 Task: Assign carxxstreet791@gmail.com as Assignee of Issue Issue0000000444 in Backlog  in Scrum Project Project0000000089 in Jira. Assign carxxstreet791@gmail.com as Assignee of Issue Issue0000000445 in Backlog  in Scrum Project Project0000000089 in Jira. Assign parteek.ku2001@gmail.com as Assignee of Issue Issue0000000446 in Backlog  in Scrum Project Project0000000090 in Jira. Assign parteek.ku2001@gmail.com as Assignee of Issue Issue0000000447 in Backlog  in Scrum Project Project0000000090 in Jira. Assign parteek.ku2001@gmail.com as Assignee of Issue Issue0000000448 in Backlog  in Scrum Project Project0000000090 in Jira
Action: Mouse moved to (853, 338)
Screenshot: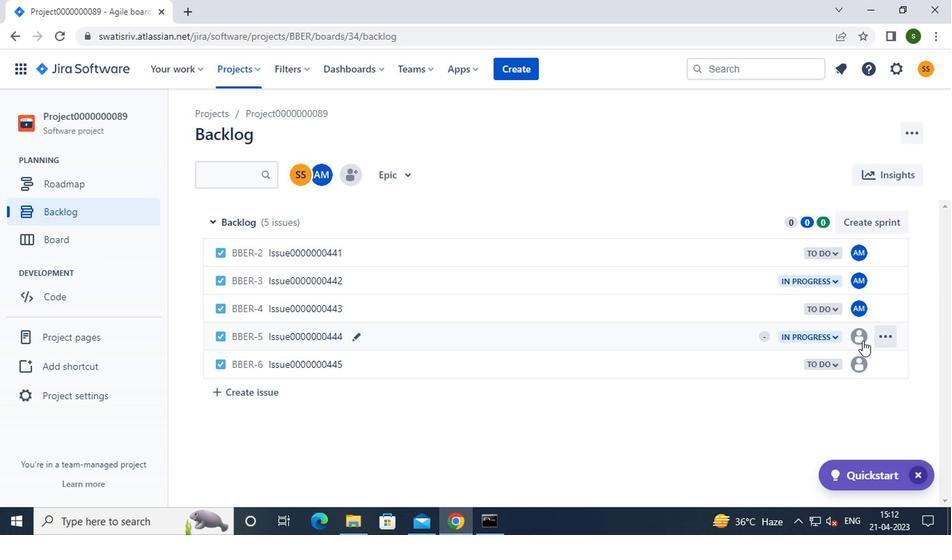 
Action: Mouse pressed left at (853, 338)
Screenshot: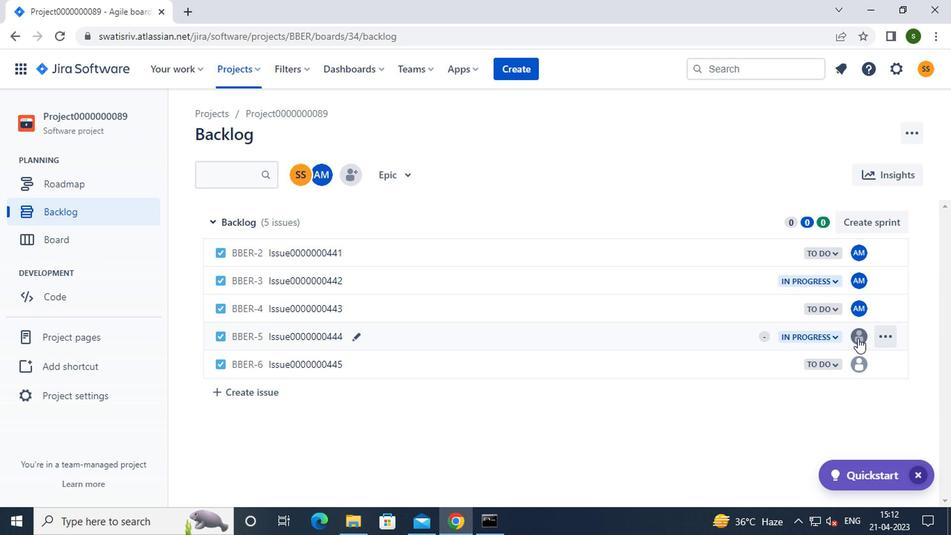 
Action: Mouse moved to (764, 428)
Screenshot: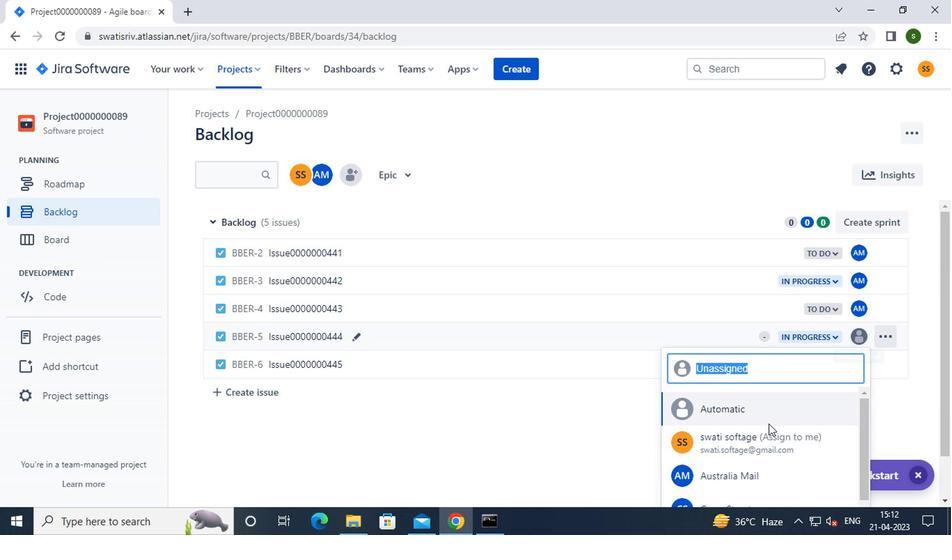 
Action: Mouse scrolled (764, 427) with delta (0, 0)
Screenshot: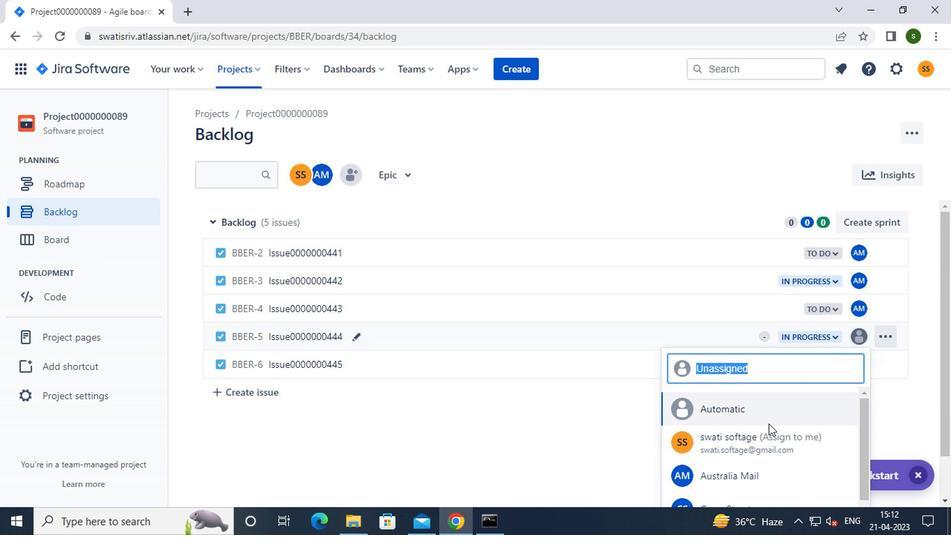 
Action: Mouse moved to (756, 443)
Screenshot: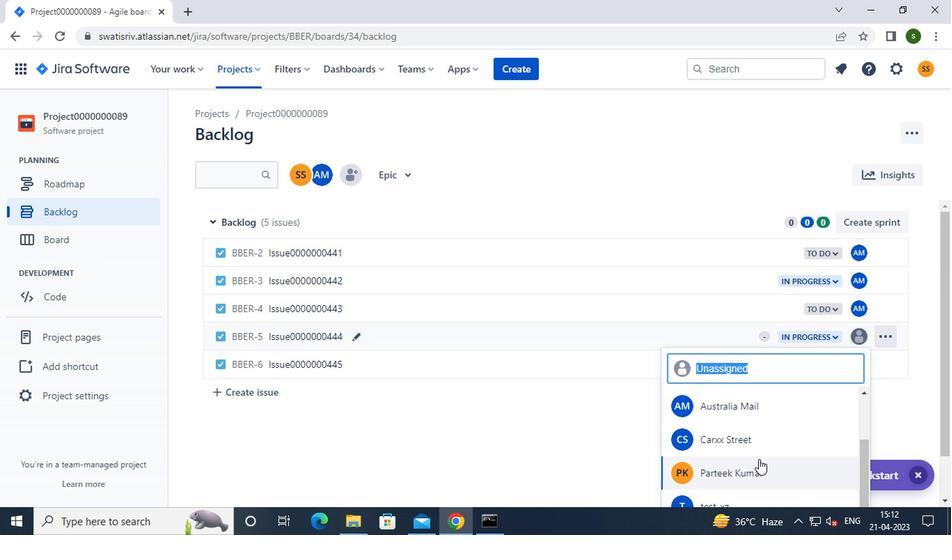 
Action: Mouse pressed left at (756, 443)
Screenshot: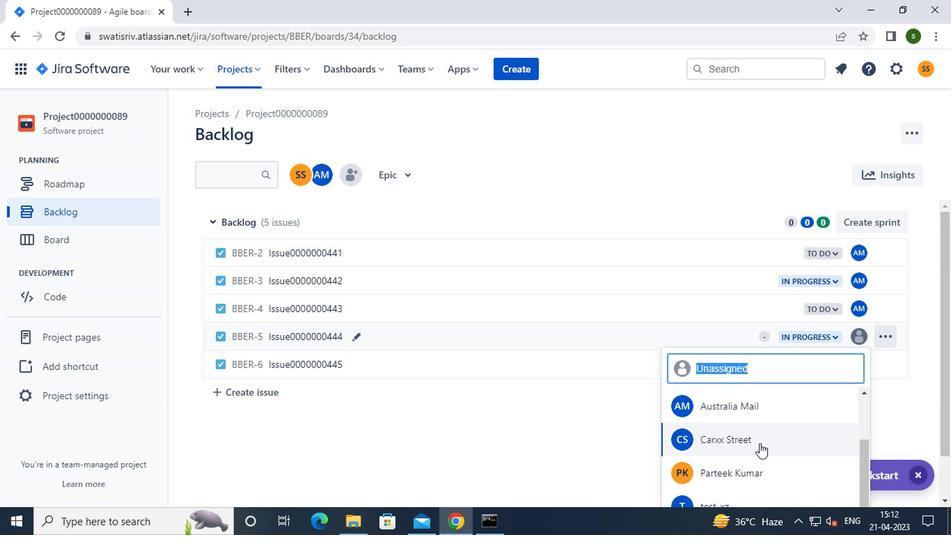 
Action: Mouse moved to (860, 365)
Screenshot: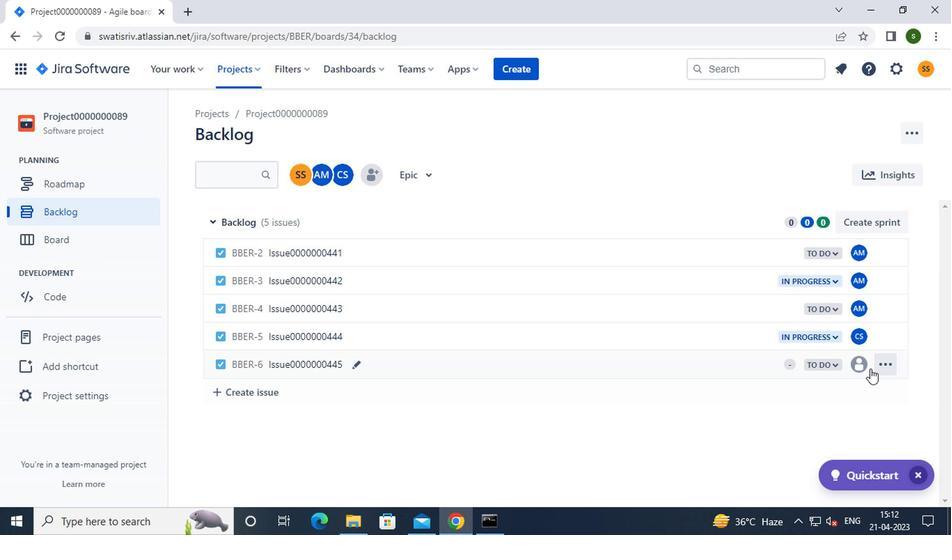 
Action: Mouse pressed left at (860, 365)
Screenshot: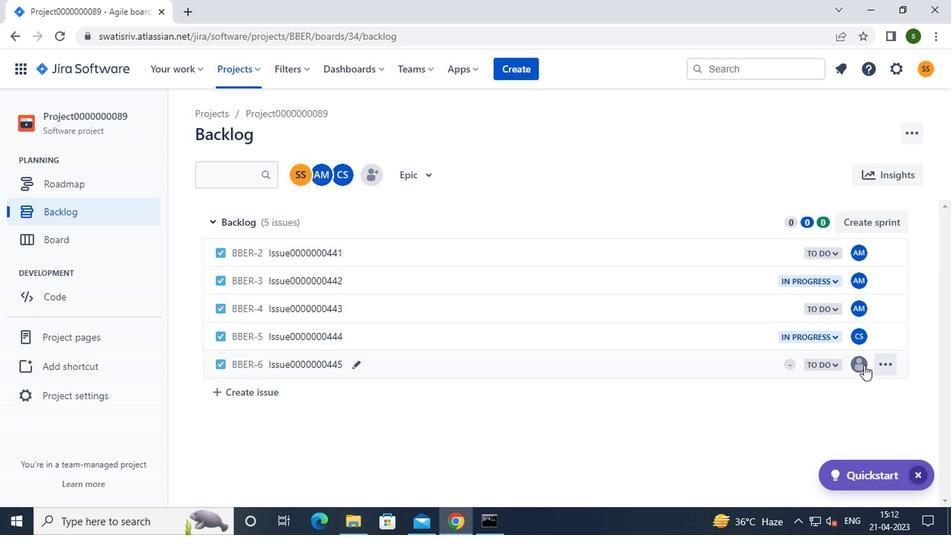 
Action: Mouse moved to (782, 421)
Screenshot: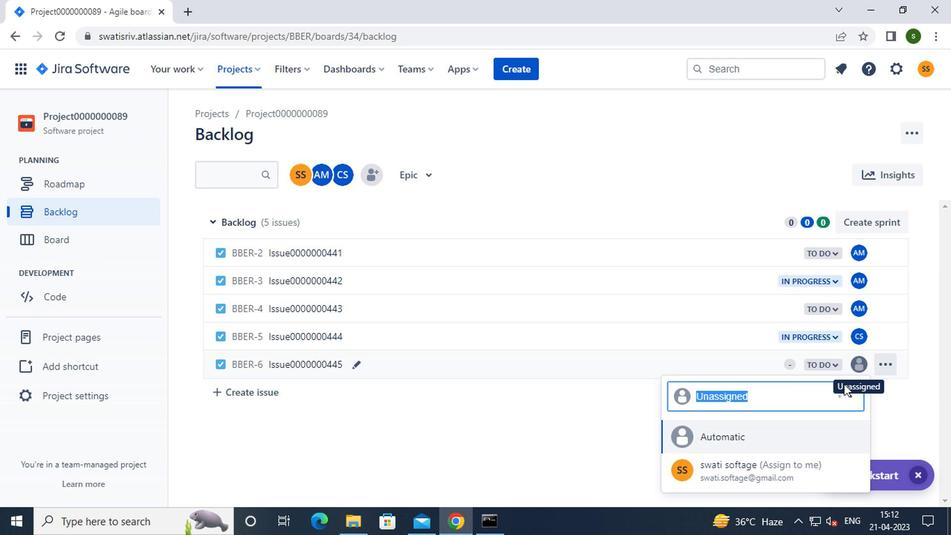 
Action: Mouse scrolled (782, 420) with delta (0, 0)
Screenshot: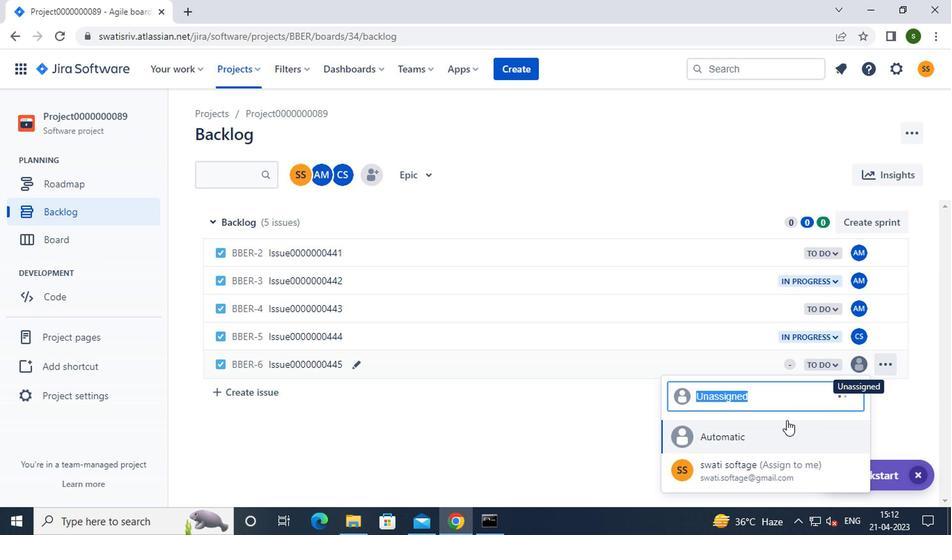 
Action: Mouse moved to (744, 472)
Screenshot: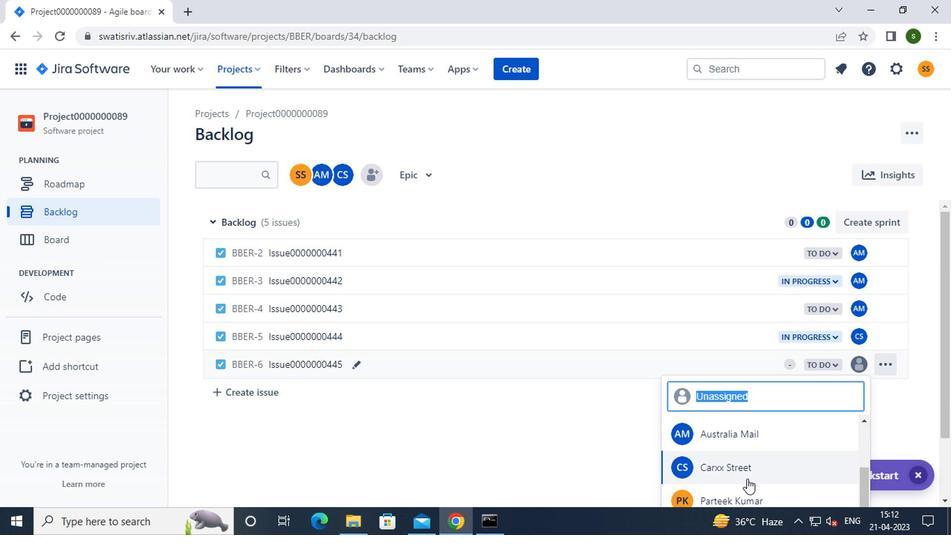 
Action: Mouse pressed left at (744, 472)
Screenshot: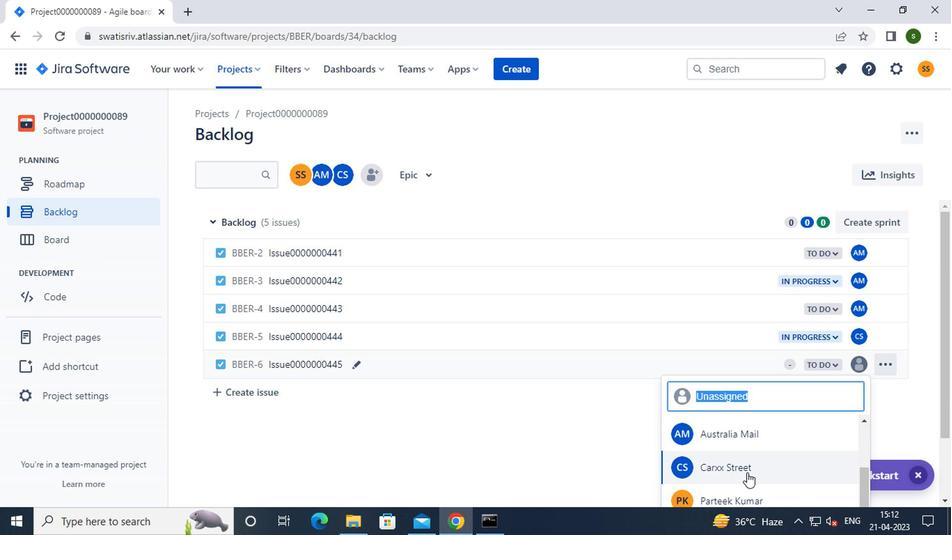 
Action: Mouse moved to (257, 76)
Screenshot: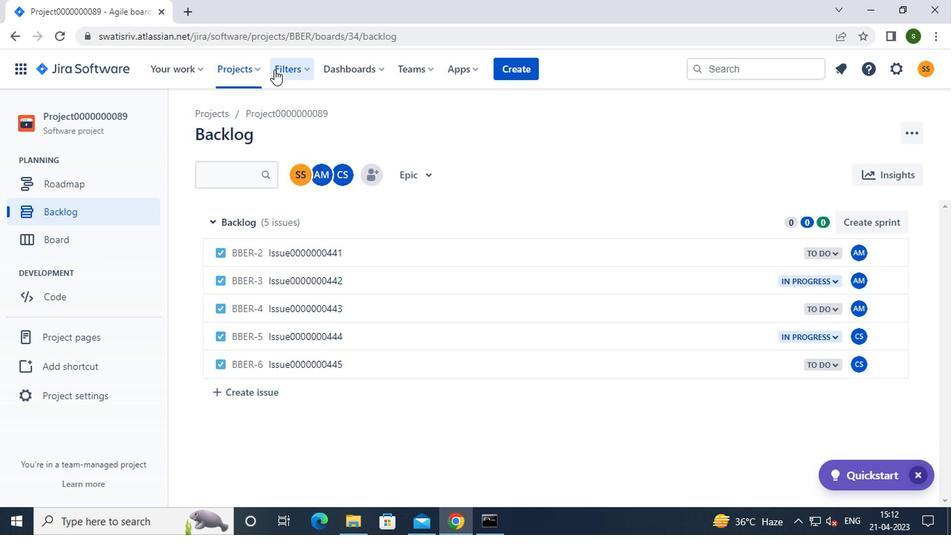 
Action: Mouse pressed left at (257, 76)
Screenshot: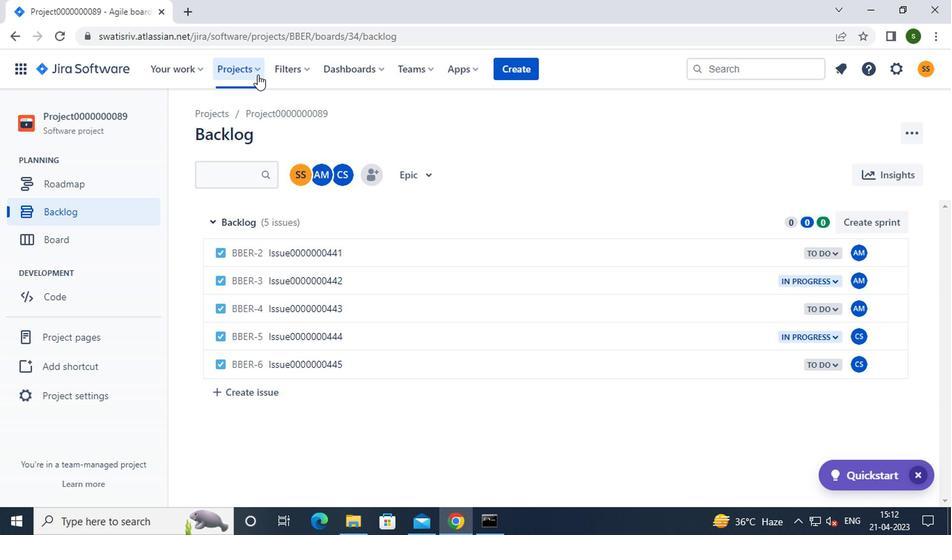 
Action: Mouse moved to (309, 168)
Screenshot: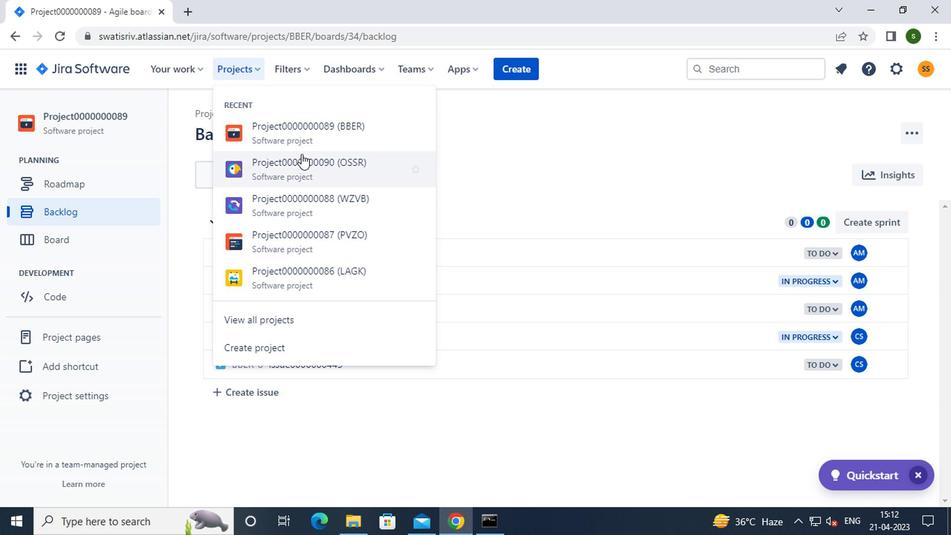 
Action: Mouse pressed left at (309, 168)
Screenshot: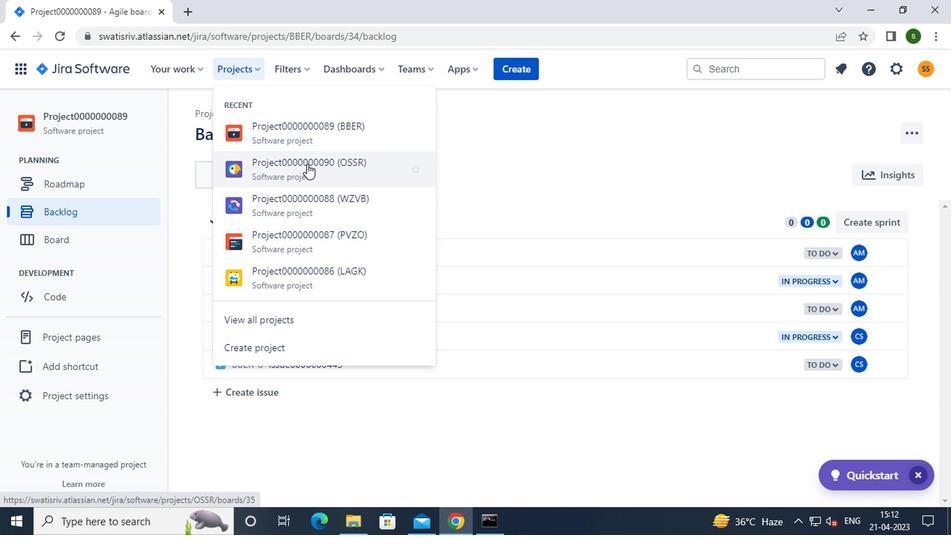 
Action: Mouse moved to (68, 214)
Screenshot: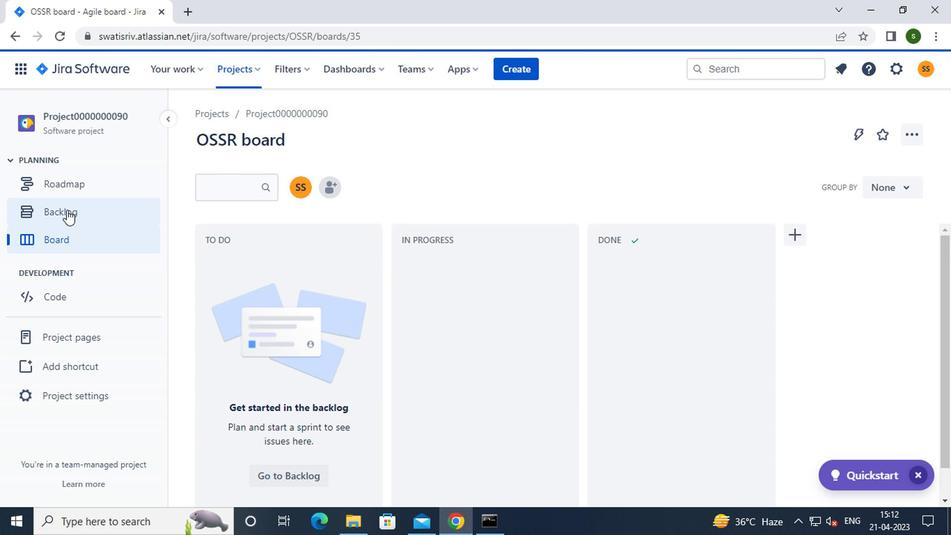 
Action: Mouse pressed left at (68, 214)
Screenshot: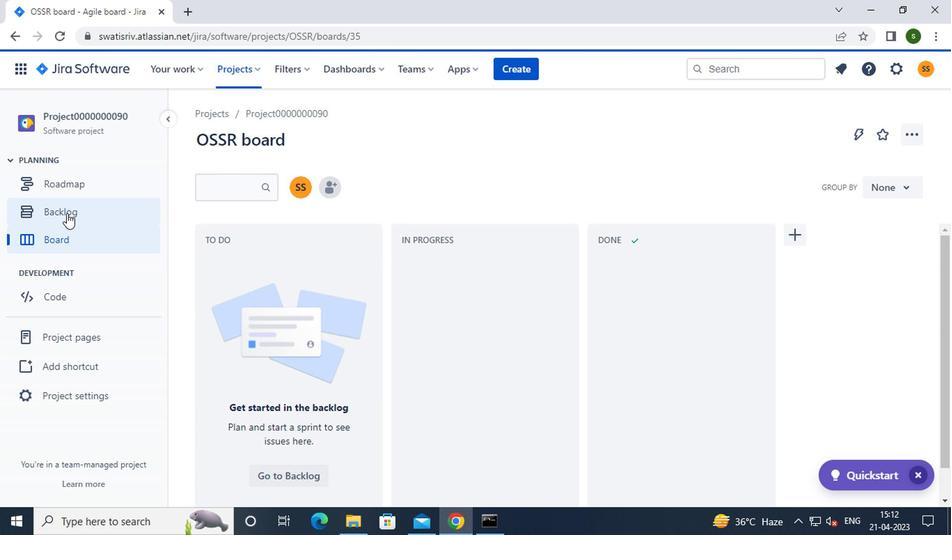 
Action: Mouse moved to (850, 256)
Screenshot: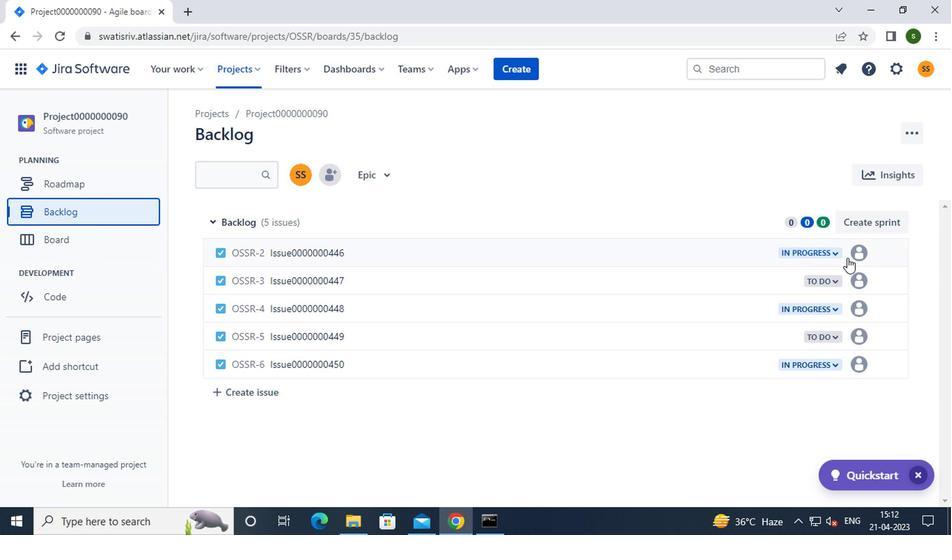 
Action: Mouse pressed left at (850, 256)
Screenshot: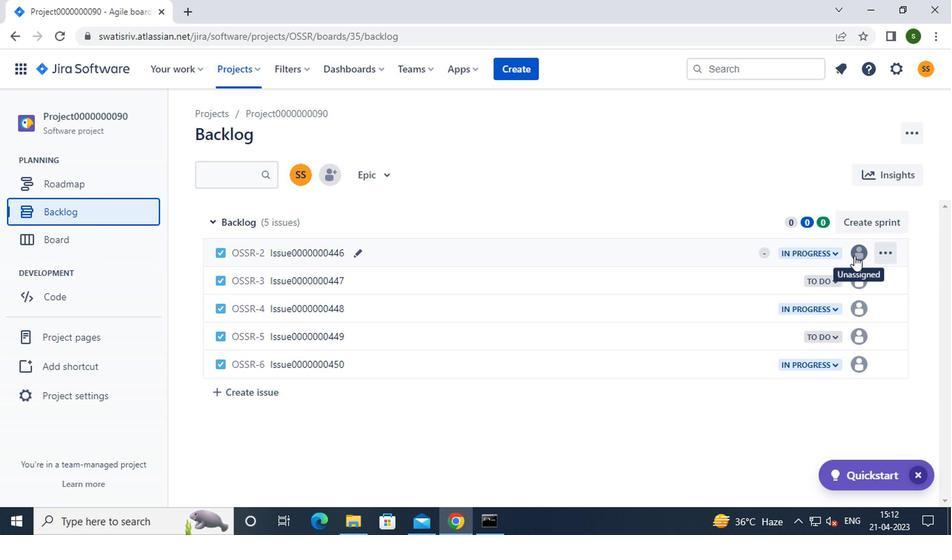 
Action: Mouse moved to (787, 363)
Screenshot: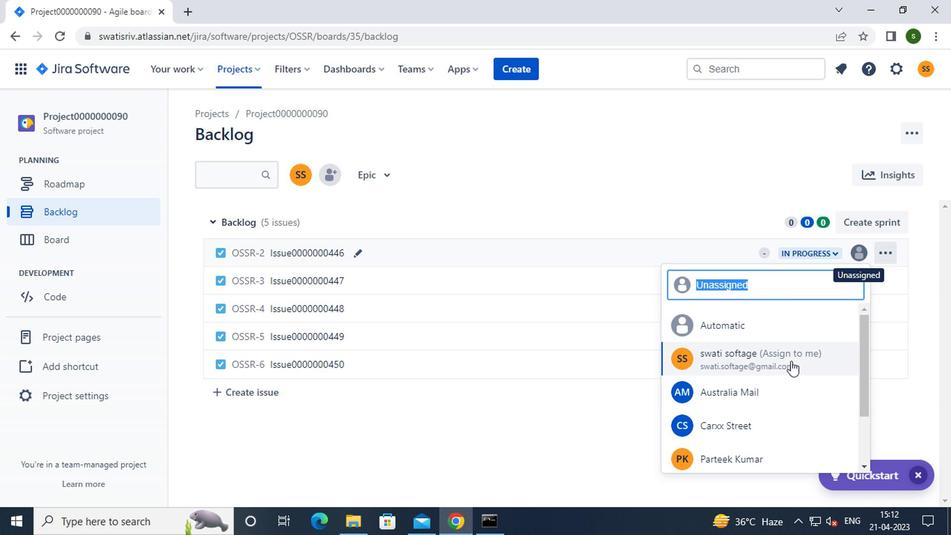 
Action: Mouse scrolled (787, 362) with delta (0, 0)
Screenshot: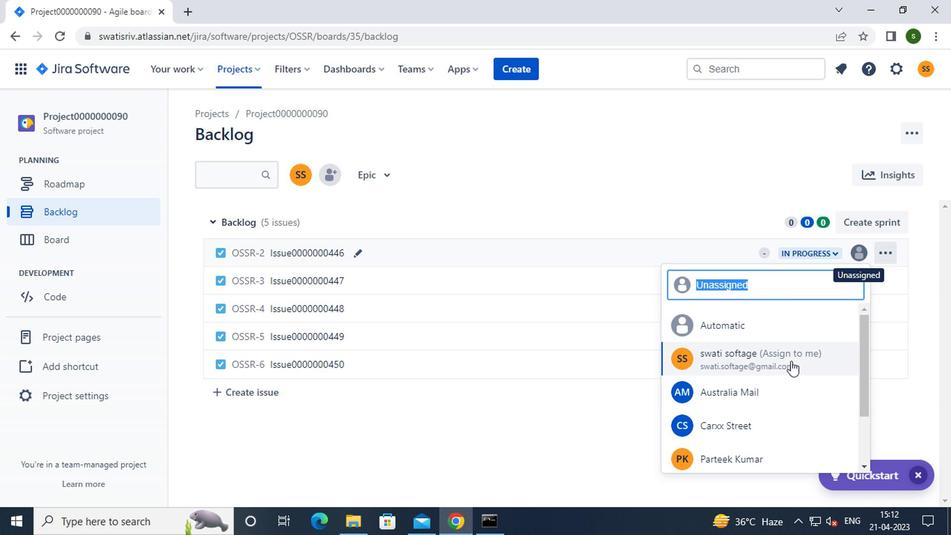 
Action: Mouse moved to (764, 393)
Screenshot: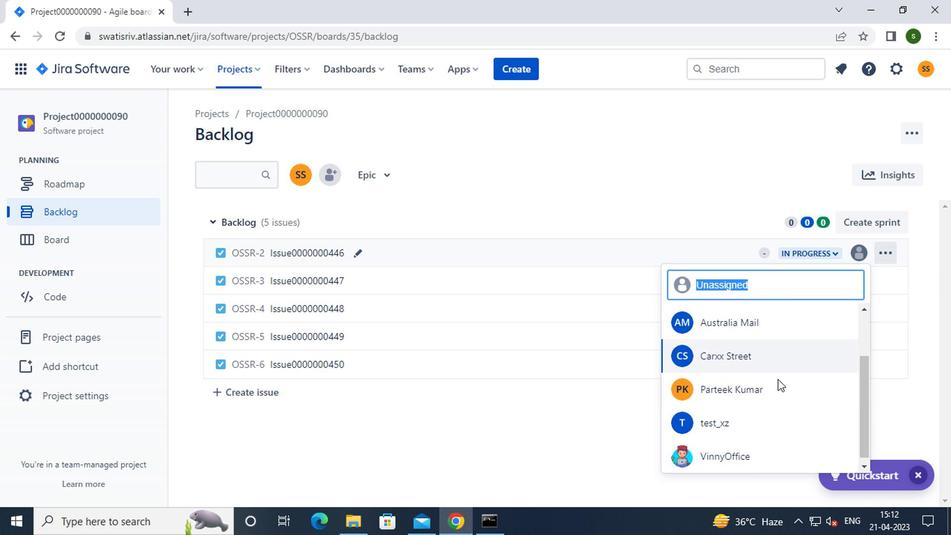 
Action: Mouse pressed left at (764, 393)
Screenshot: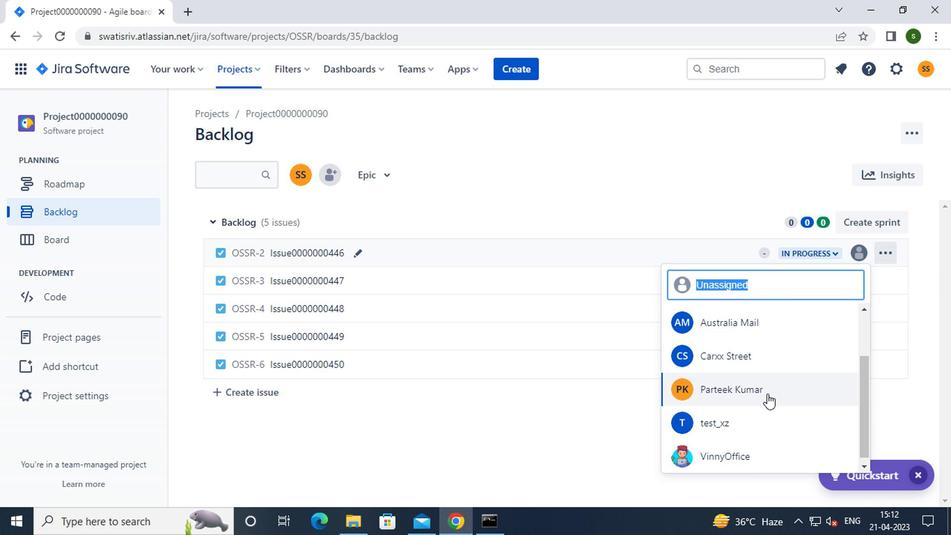
Action: Mouse moved to (855, 277)
Screenshot: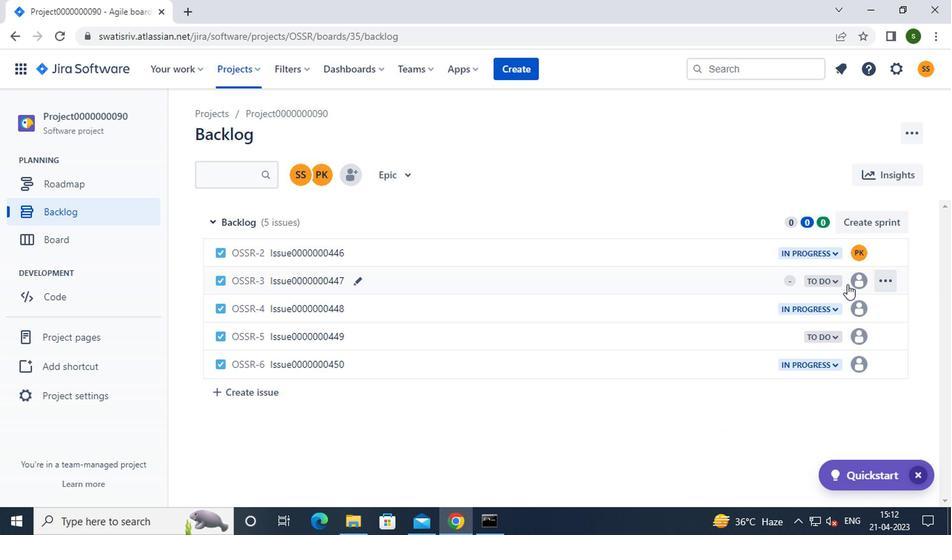 
Action: Mouse pressed left at (855, 277)
Screenshot: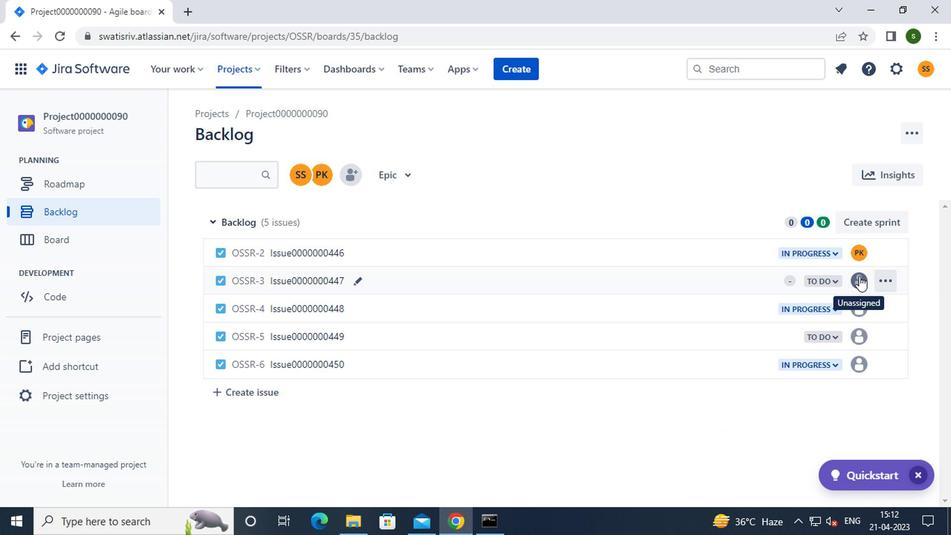
Action: Mouse moved to (743, 478)
Screenshot: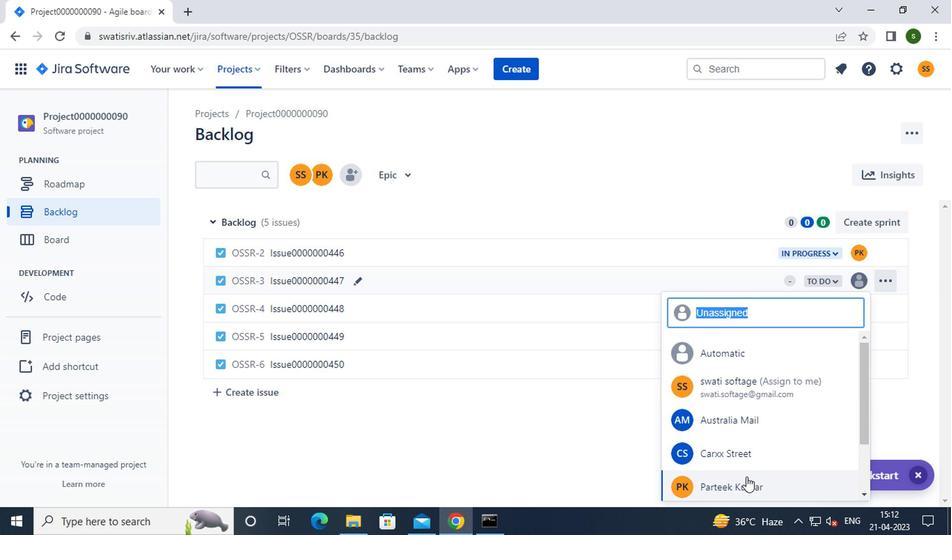 
Action: Mouse pressed left at (743, 478)
Screenshot: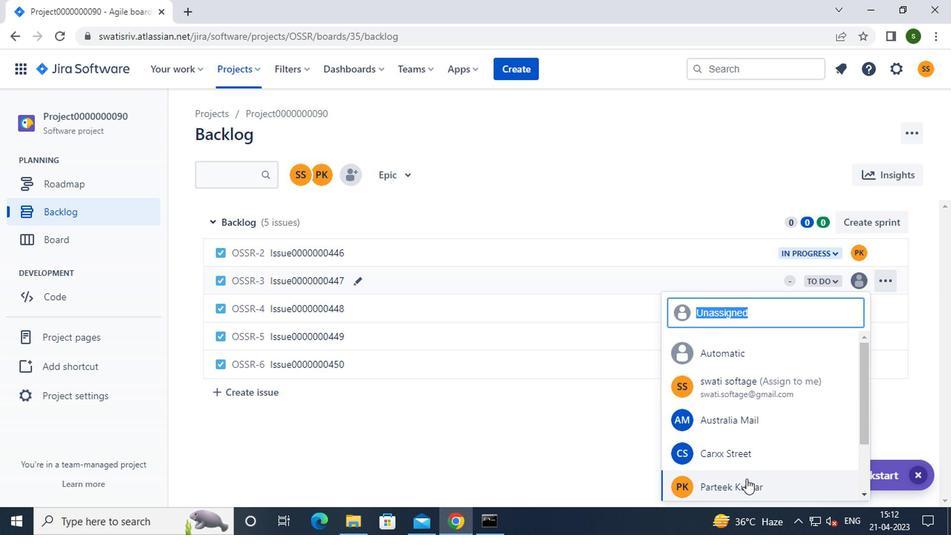 
Action: Mouse moved to (857, 306)
Screenshot: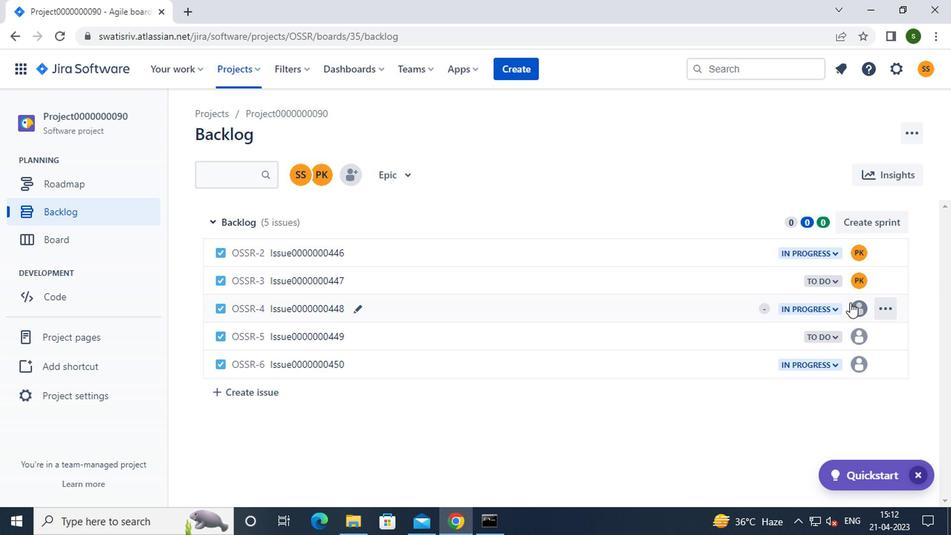 
Action: Mouse pressed left at (857, 306)
Screenshot: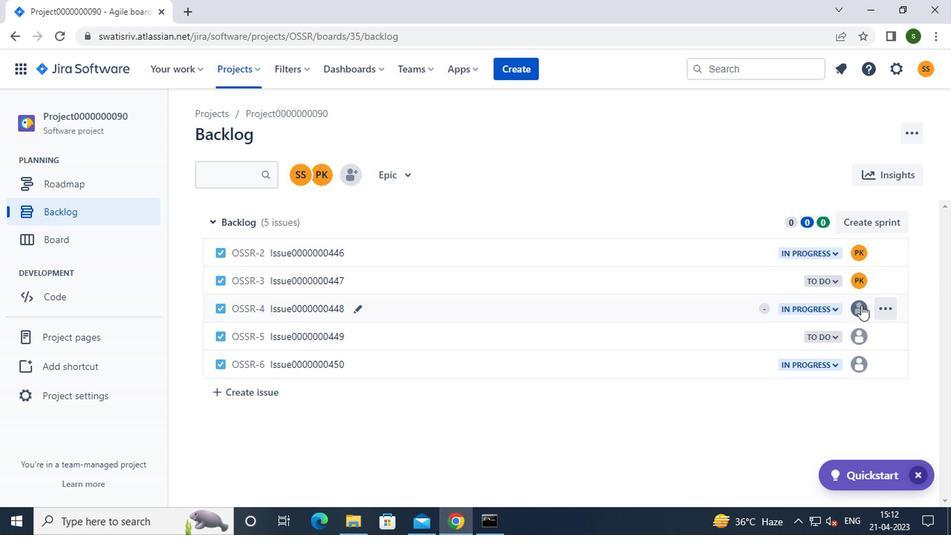 
Action: Mouse moved to (754, 389)
Screenshot: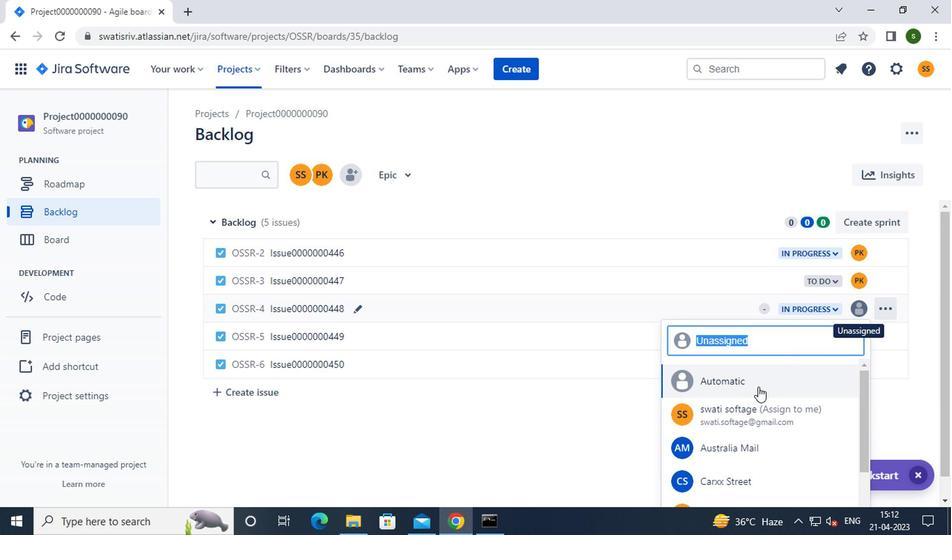 
Action: Mouse scrolled (754, 389) with delta (0, 0)
Screenshot: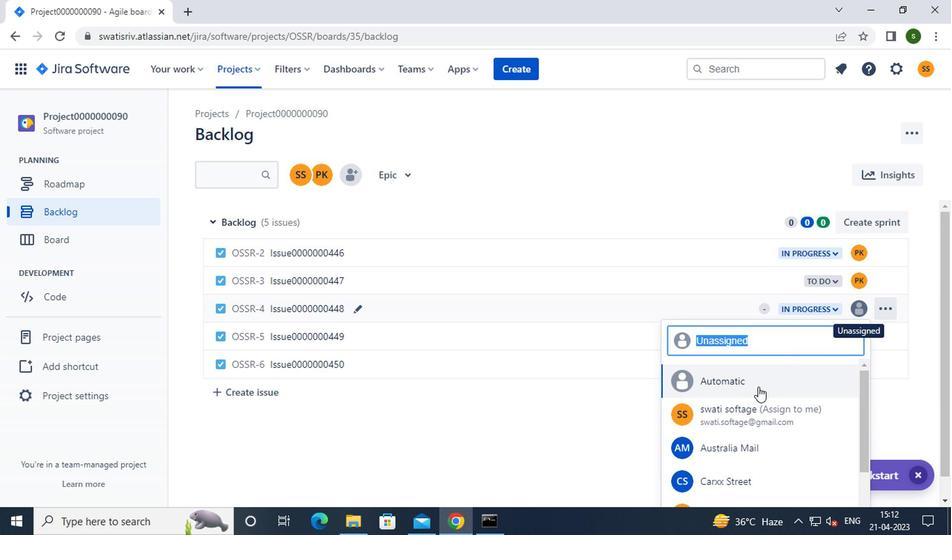 
Action: Mouse moved to (753, 392)
Screenshot: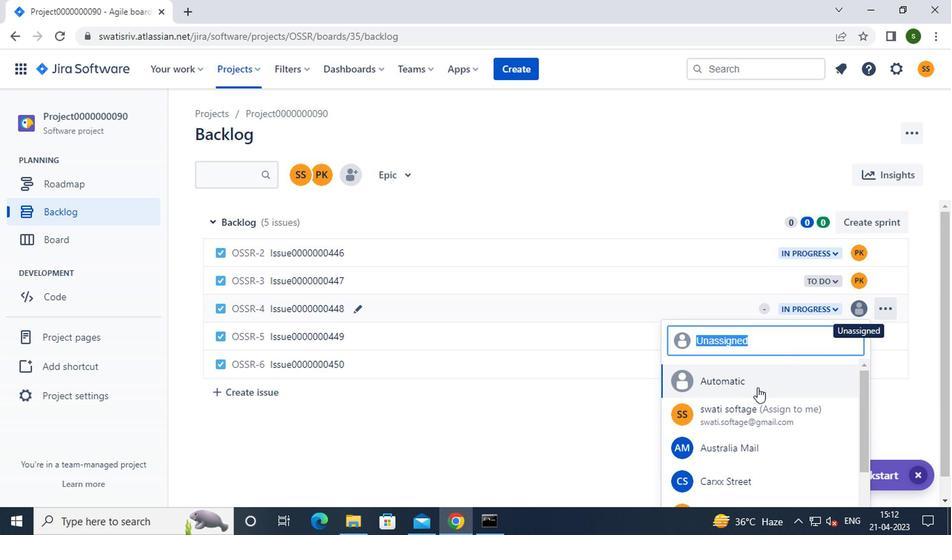
Action: Mouse scrolled (753, 391) with delta (0, 0)
Screenshot: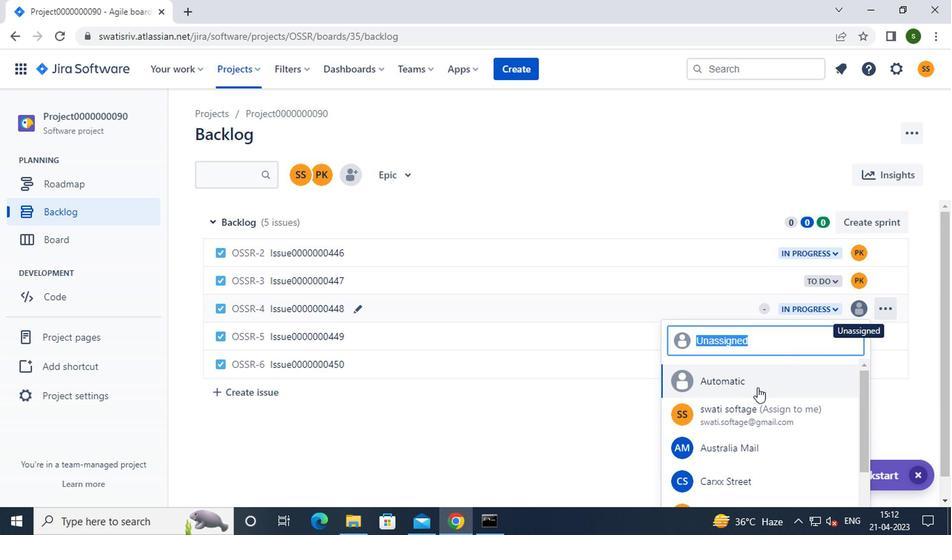 
Action: Mouse moved to (737, 441)
Screenshot: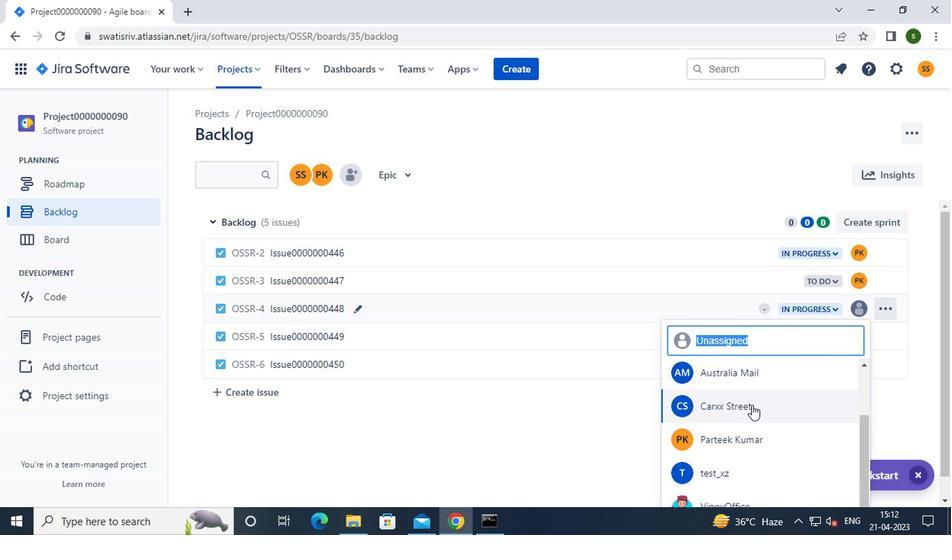 
Action: Mouse pressed left at (737, 441)
Screenshot: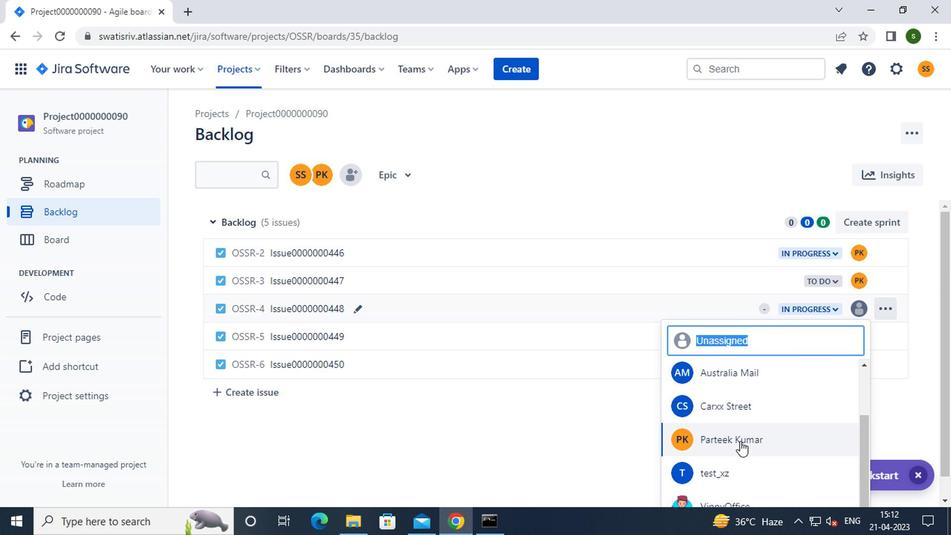 
Action: Mouse moved to (620, 157)
Screenshot: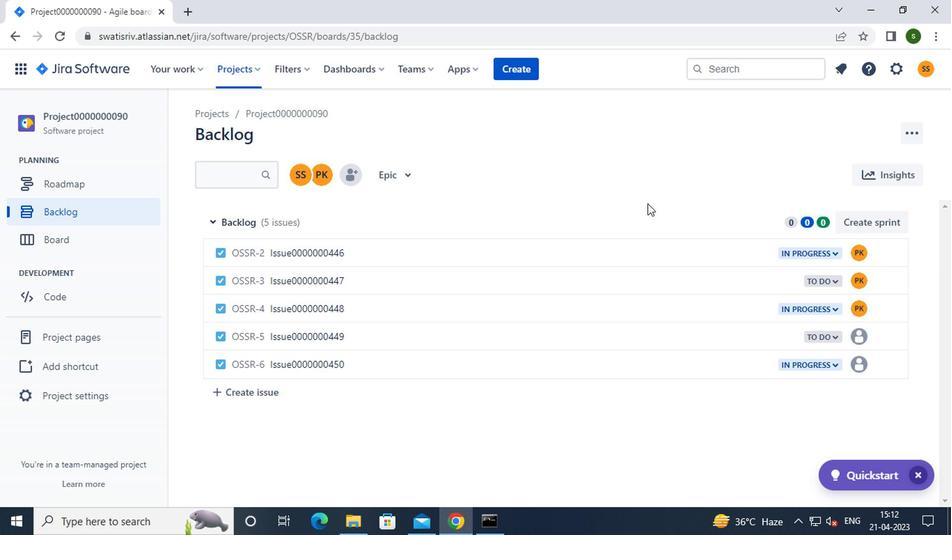 
